 Task: Schedule a session to track reading progress.
Action: Mouse moved to (347, 207)
Screenshot: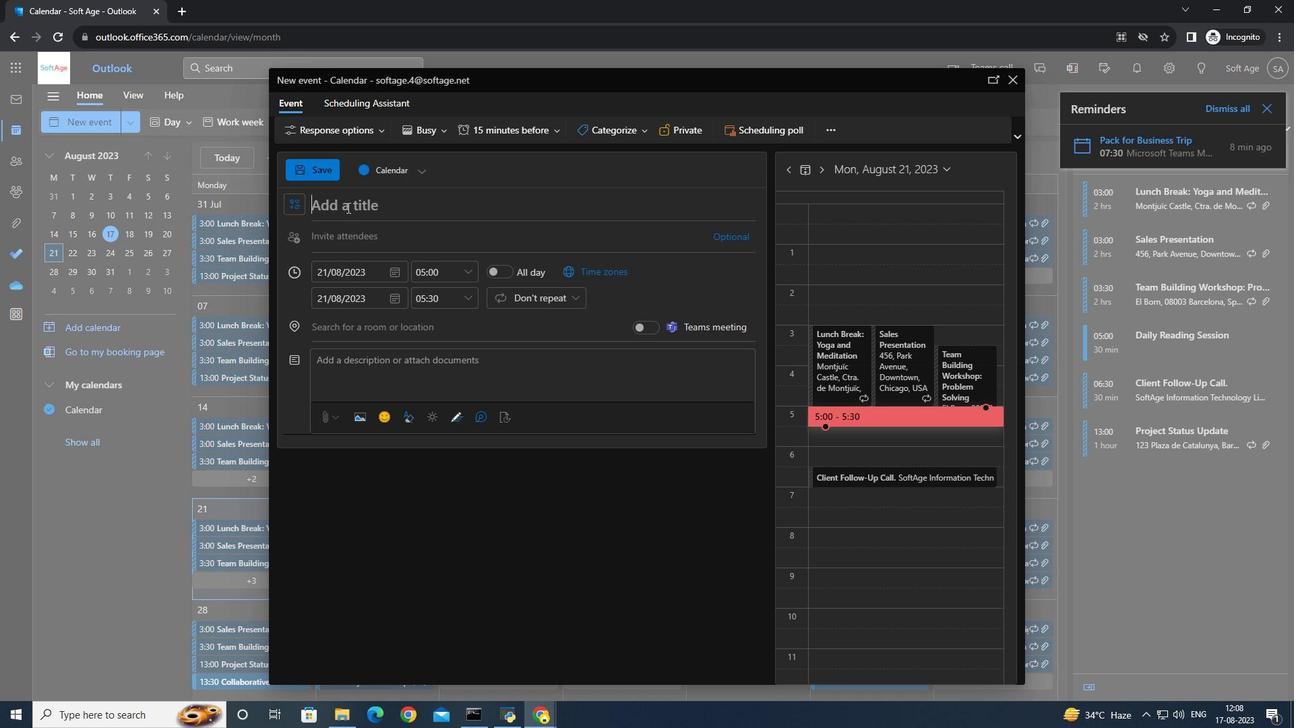 
Action: Key pressed <Key.caps_lock>S<Key.caps_lock>ession<Key.space>to<Key.space>tracj<Key.backspace>k<Key.space>red<Key.backspace>ading<Key.space>pro
Screenshot: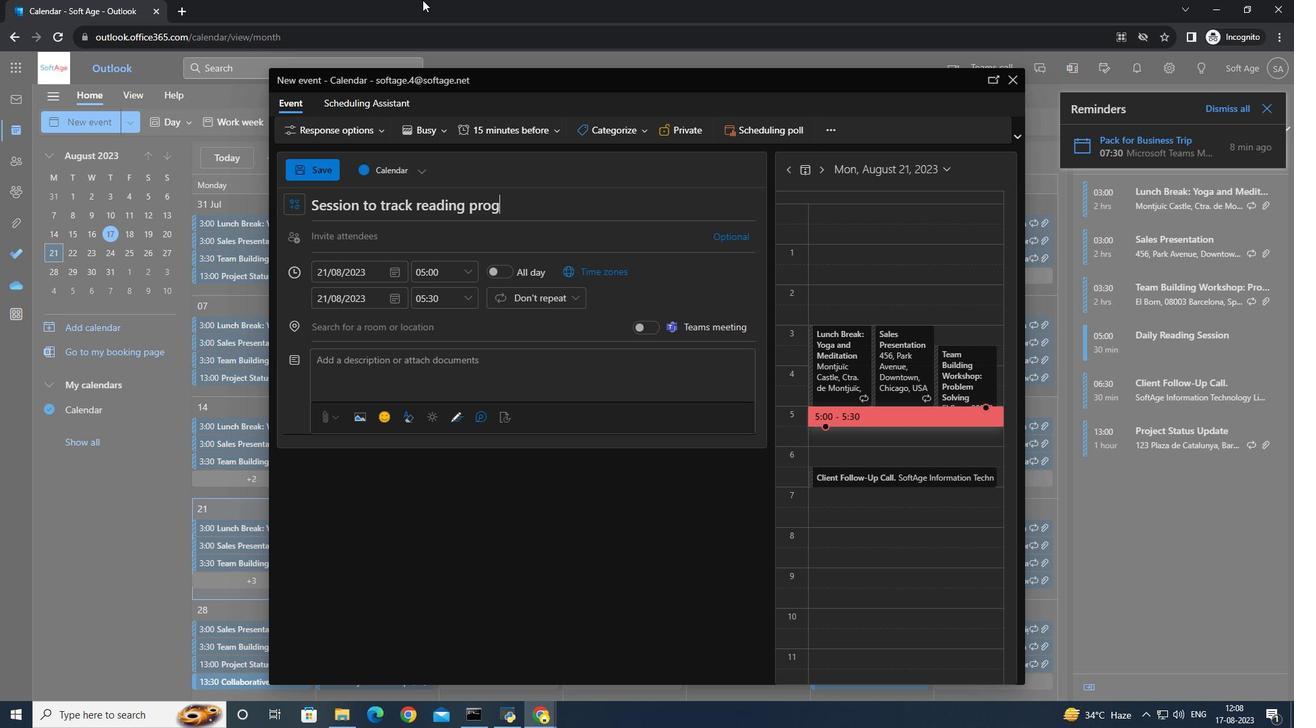 
Action: Mouse moved to (349, 207)
Screenshot: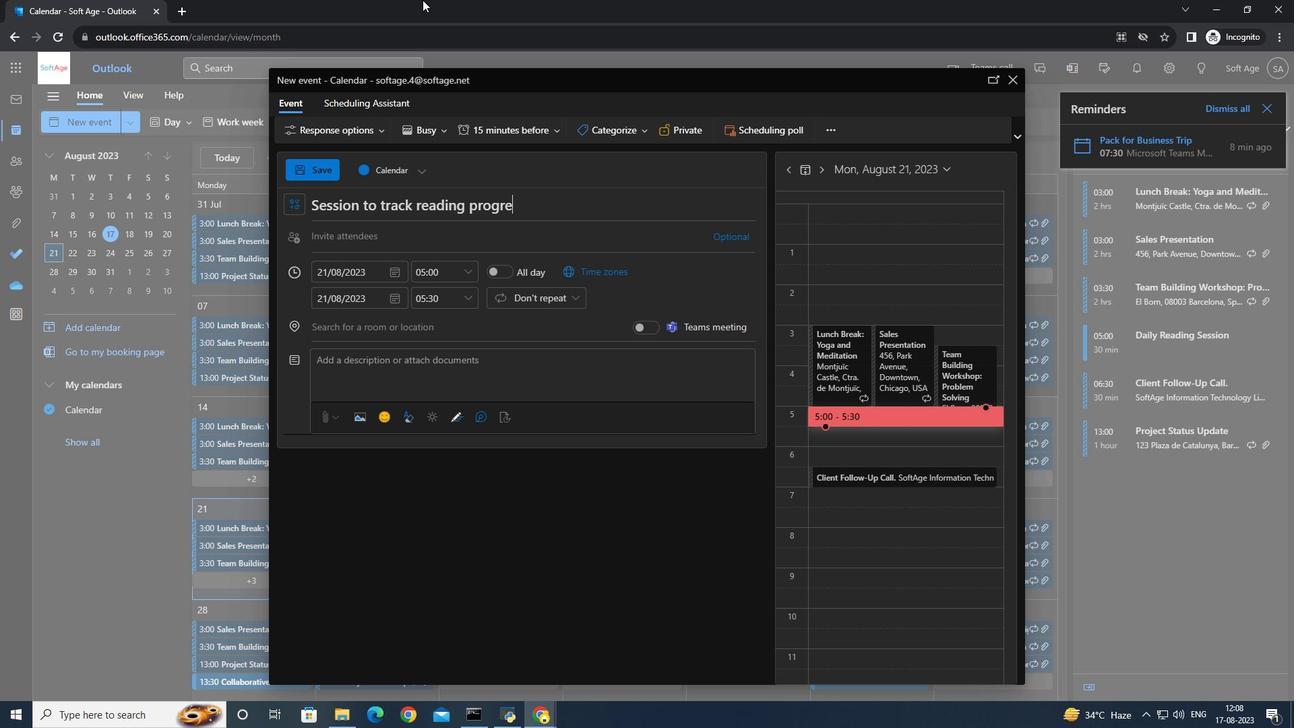 
Action: Key pressed g
Screenshot: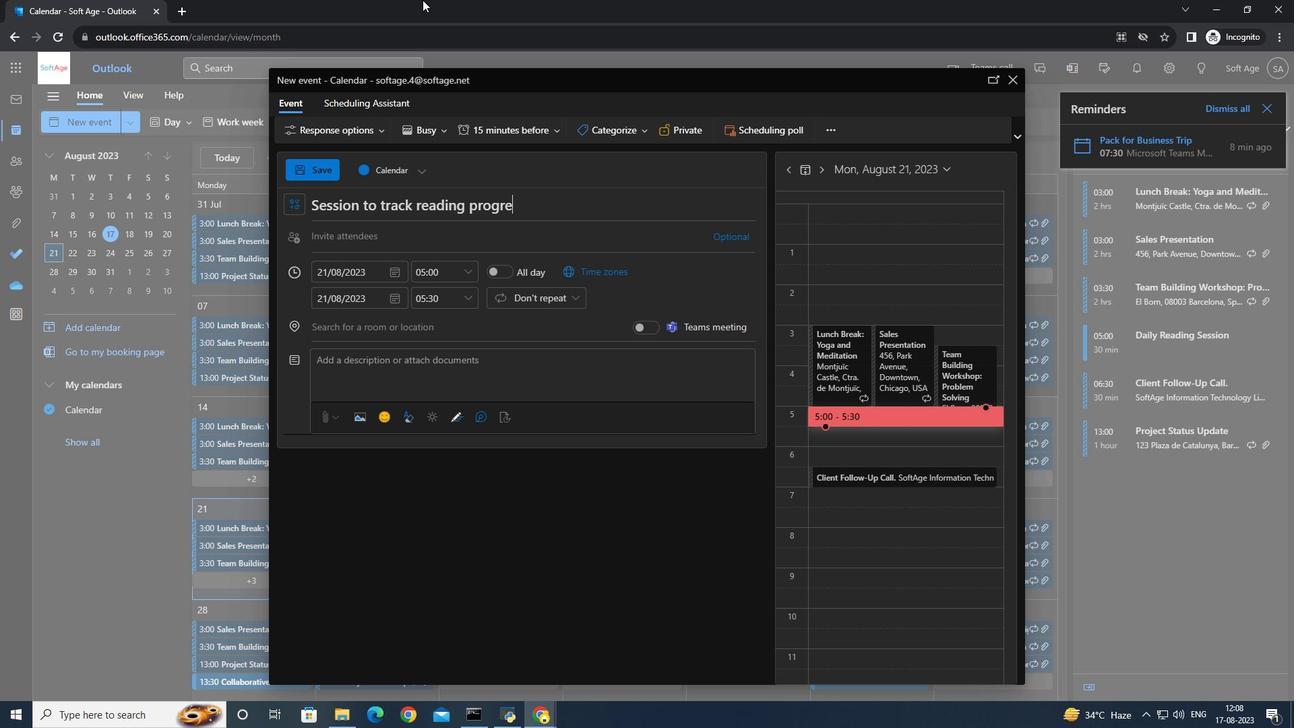 
Action: Mouse moved to (422, 0)
Screenshot: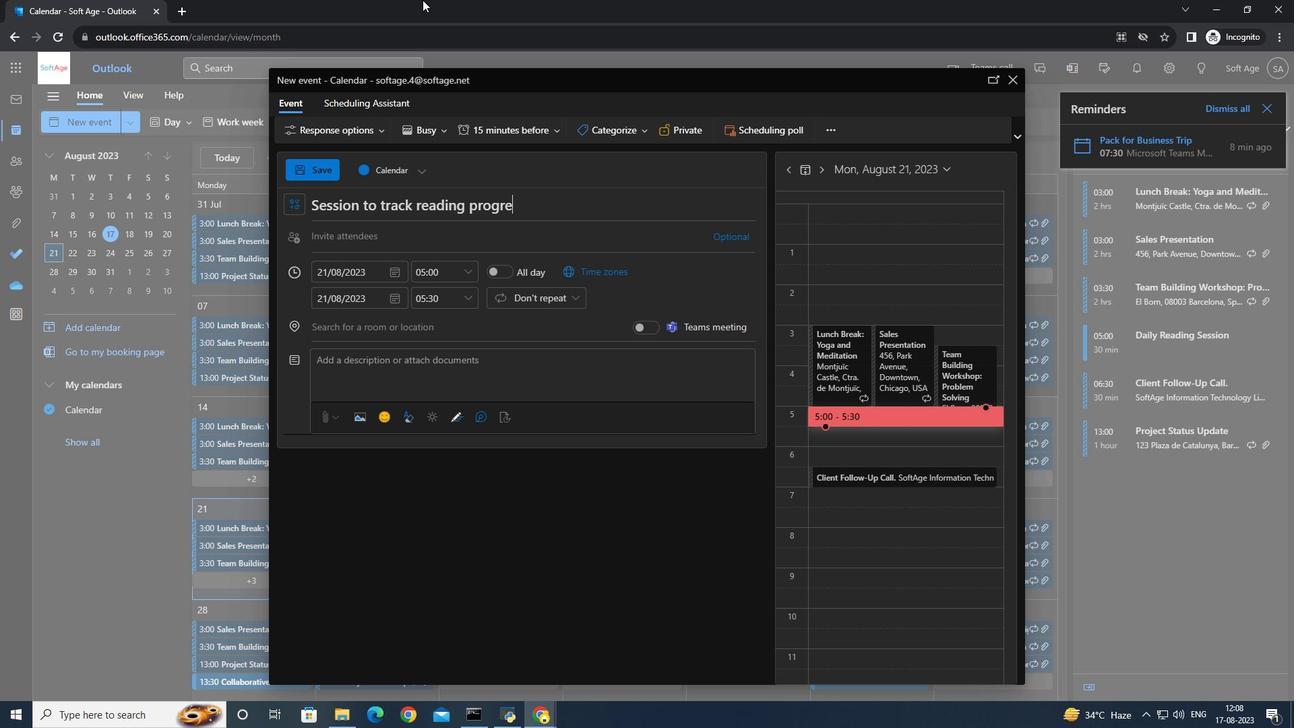 
Action: Key pressed ress
Screenshot: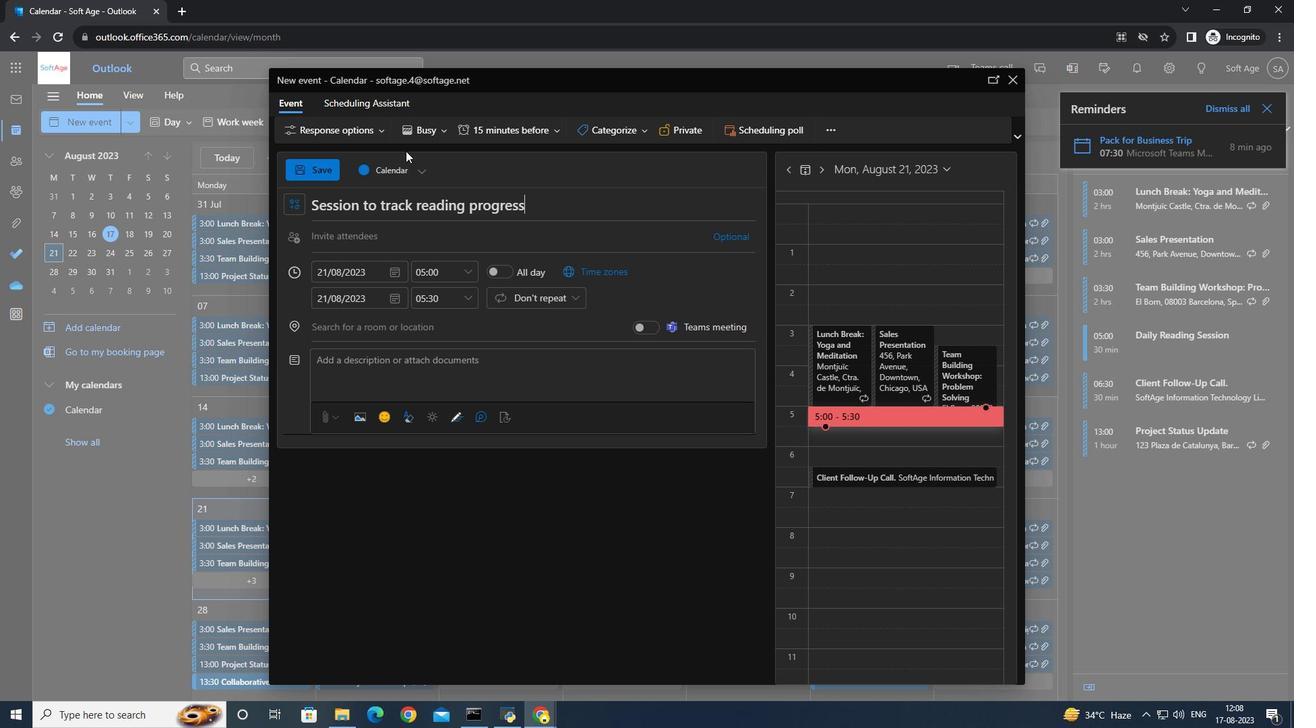 
Action: Mouse moved to (468, 272)
Screenshot: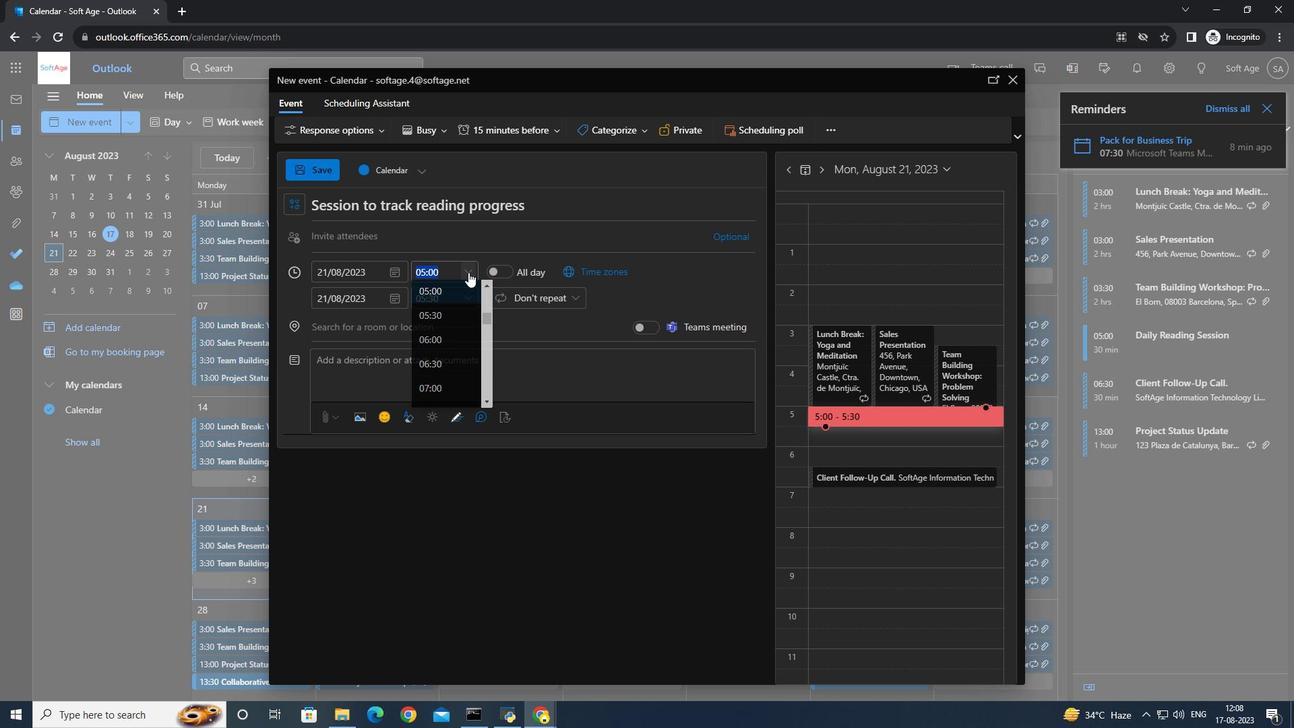 
Action: Mouse pressed left at (468, 272)
Screenshot: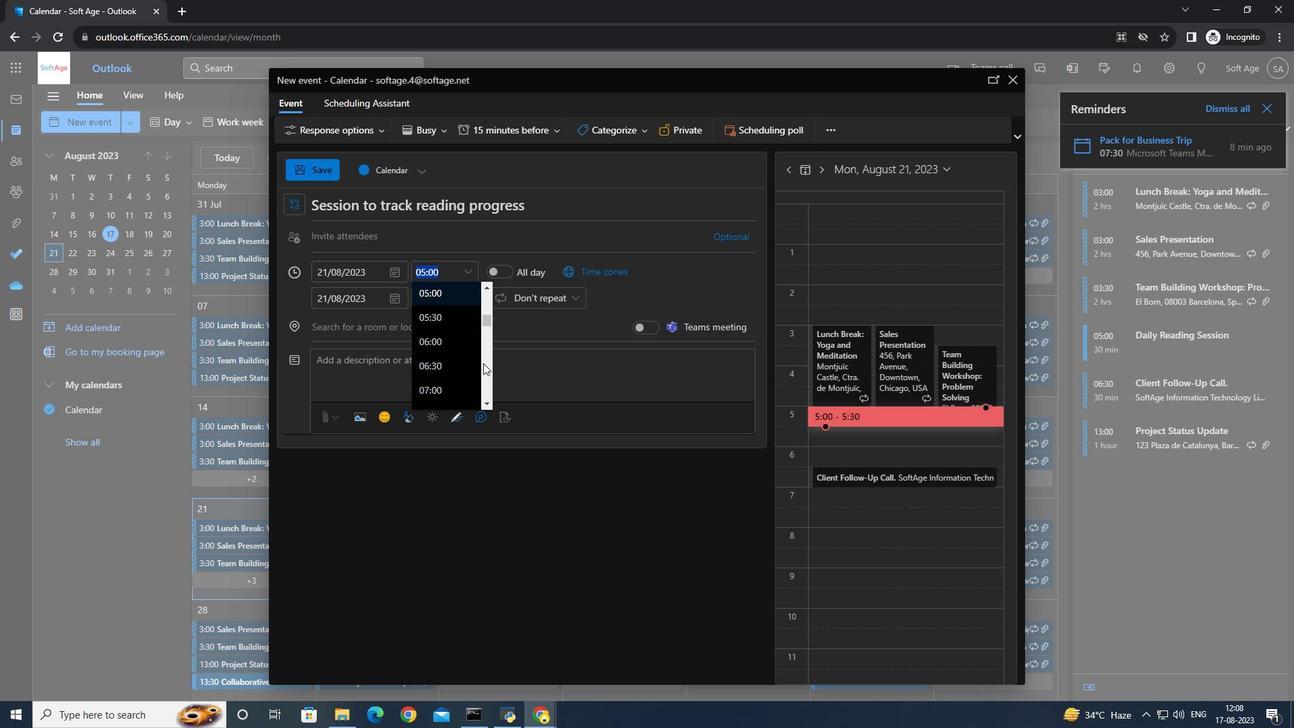 
Action: Mouse moved to (461, 347)
Screenshot: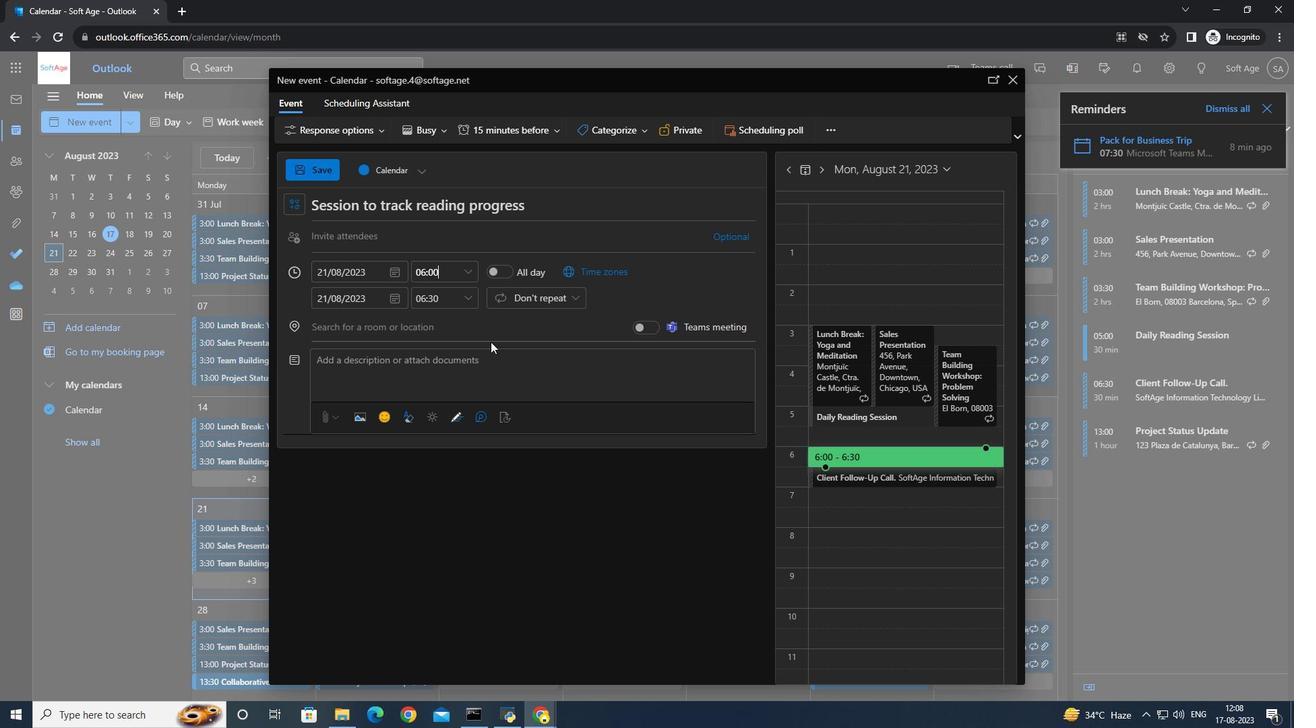 
Action: Mouse pressed left at (461, 347)
Screenshot: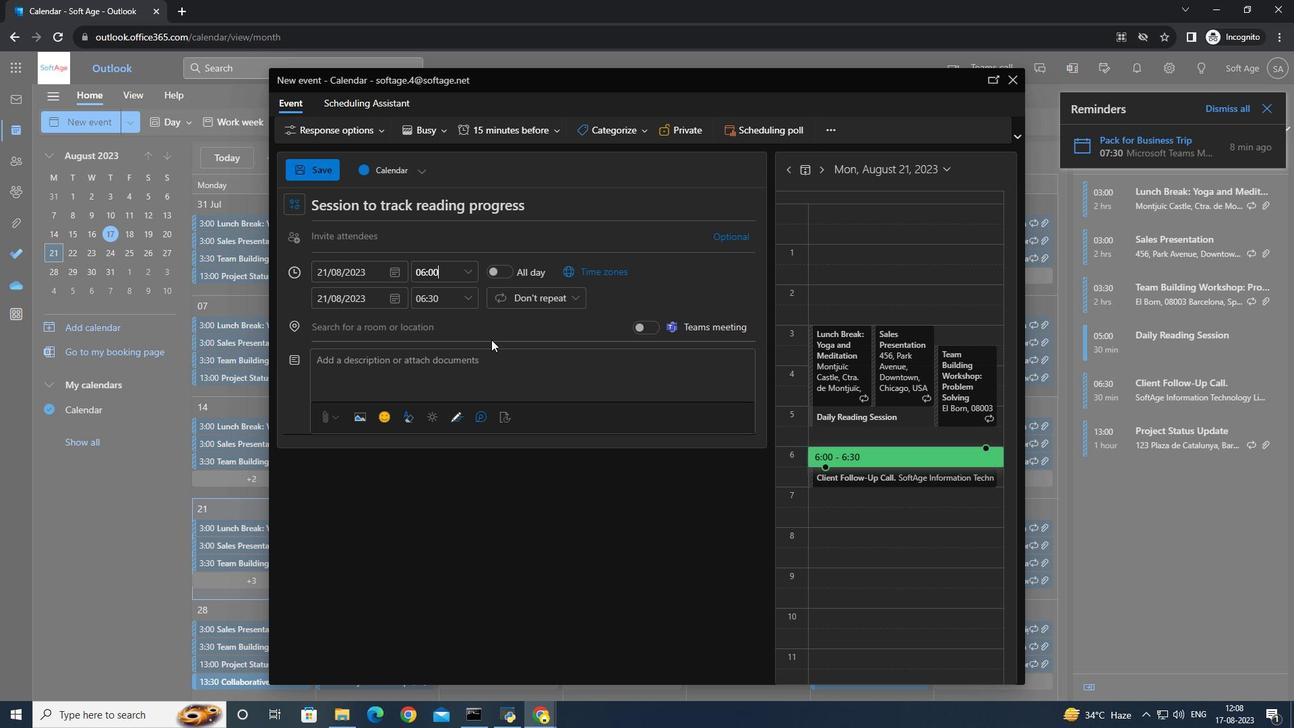 
Action: Mouse moved to (333, 172)
Screenshot: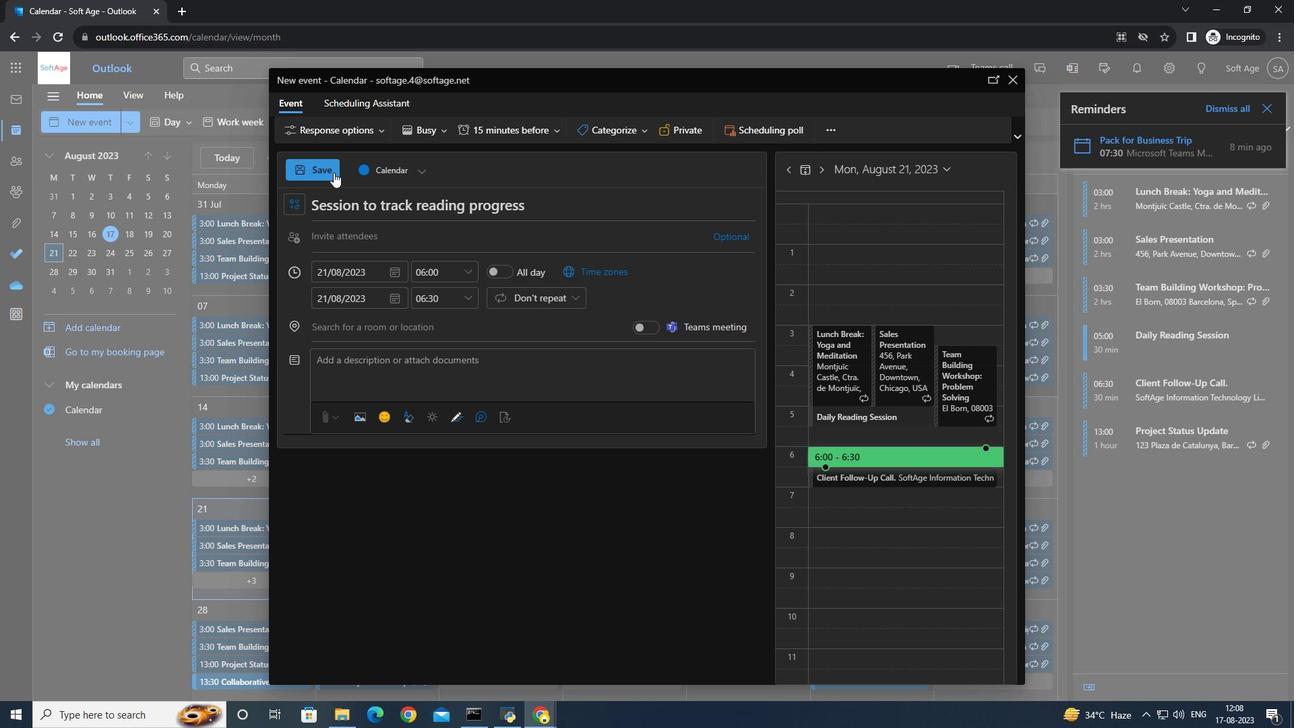 
Action: Mouse pressed left at (333, 172)
Screenshot: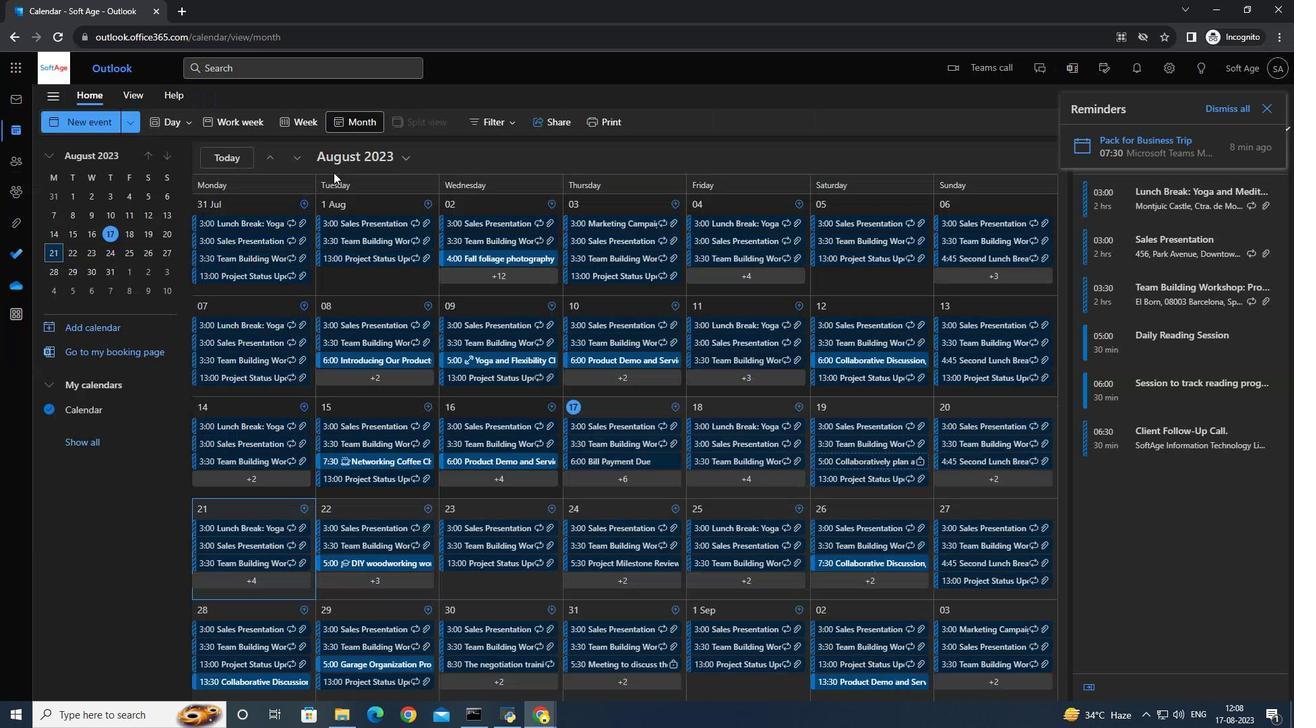 
Action: Mouse moved to (329, 186)
Screenshot: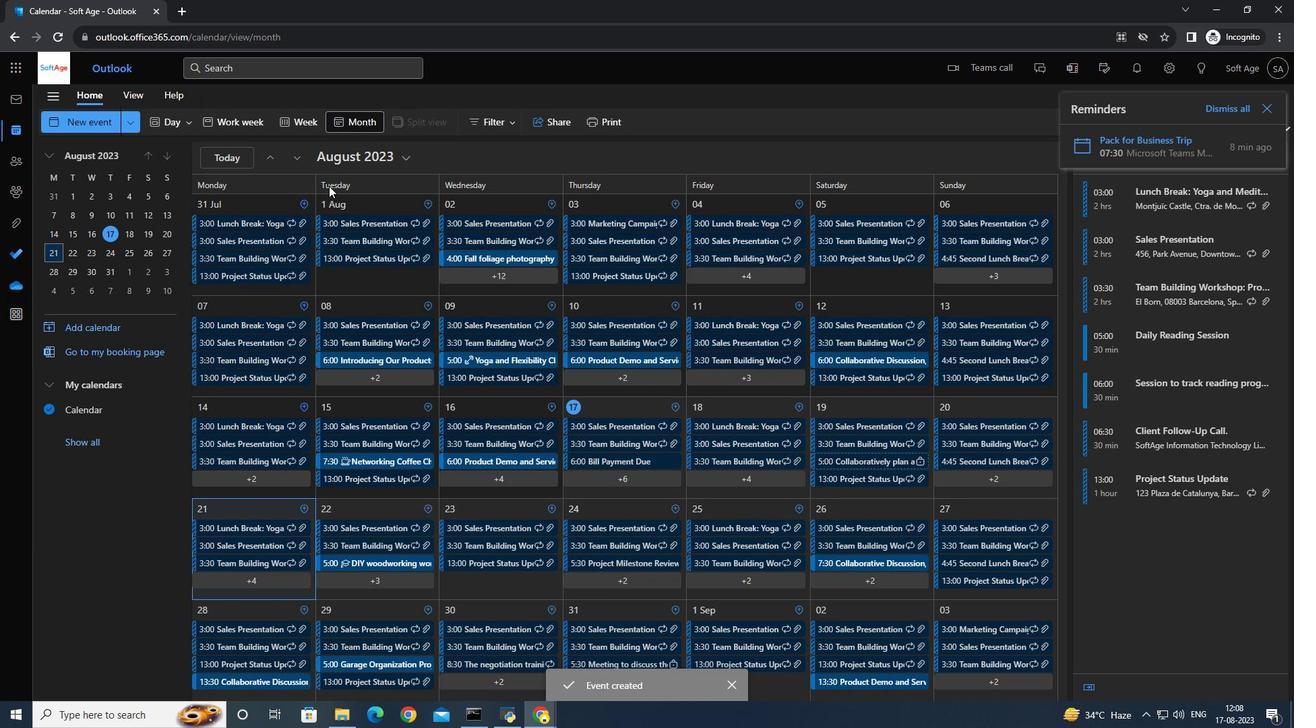 
